 Task: Video and Audio Conversion: Extract the audio from a video and convert it to a different format.
Action: Mouse moved to (551, 516)
Screenshot: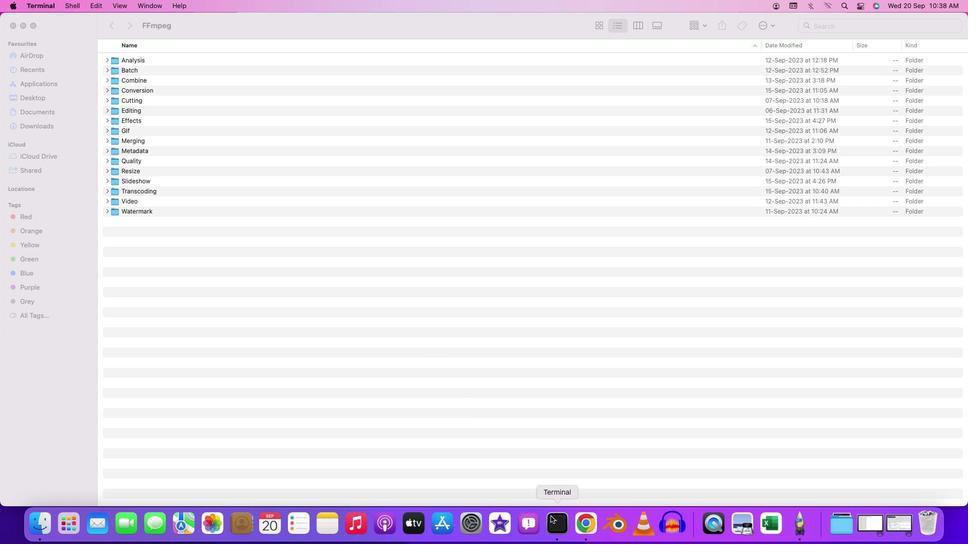 
Action: Mouse pressed right at (551, 516)
Screenshot: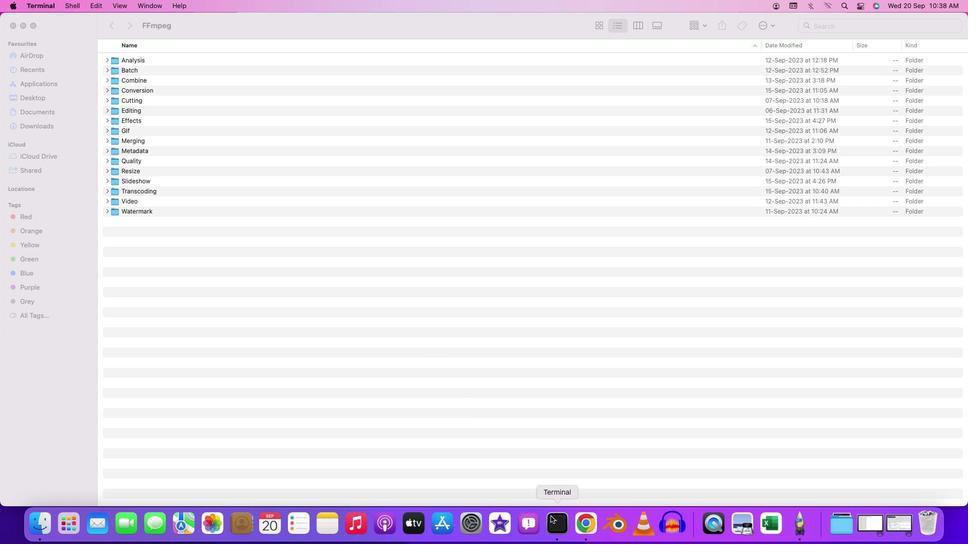 
Action: Mouse moved to (580, 399)
Screenshot: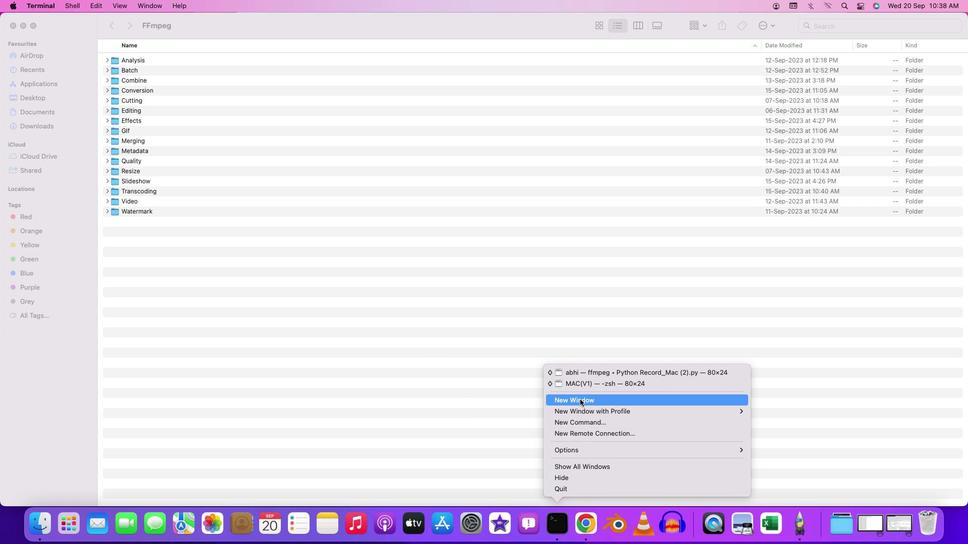 
Action: Mouse pressed left at (580, 399)
Screenshot: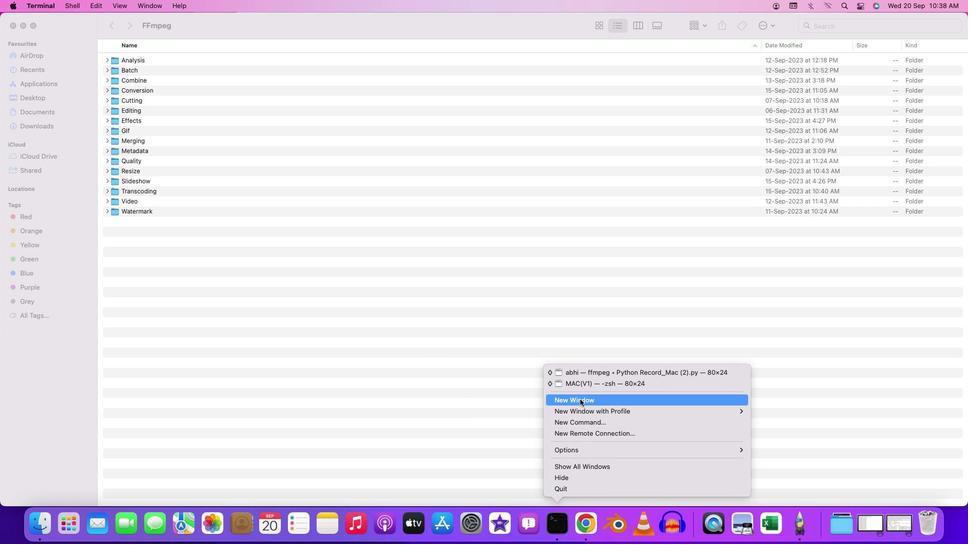 
Action: Mouse moved to (228, 18)
Screenshot: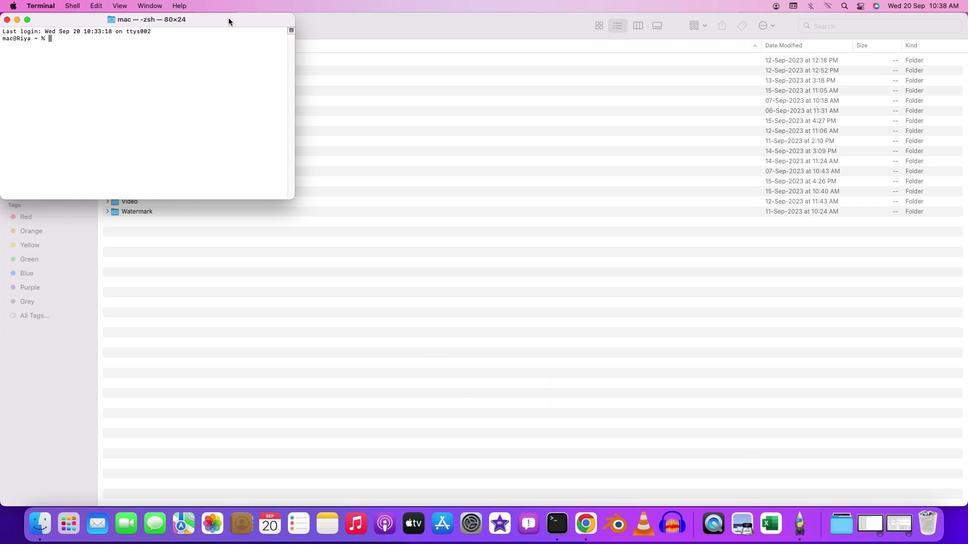 
Action: Mouse pressed left at (228, 18)
Screenshot: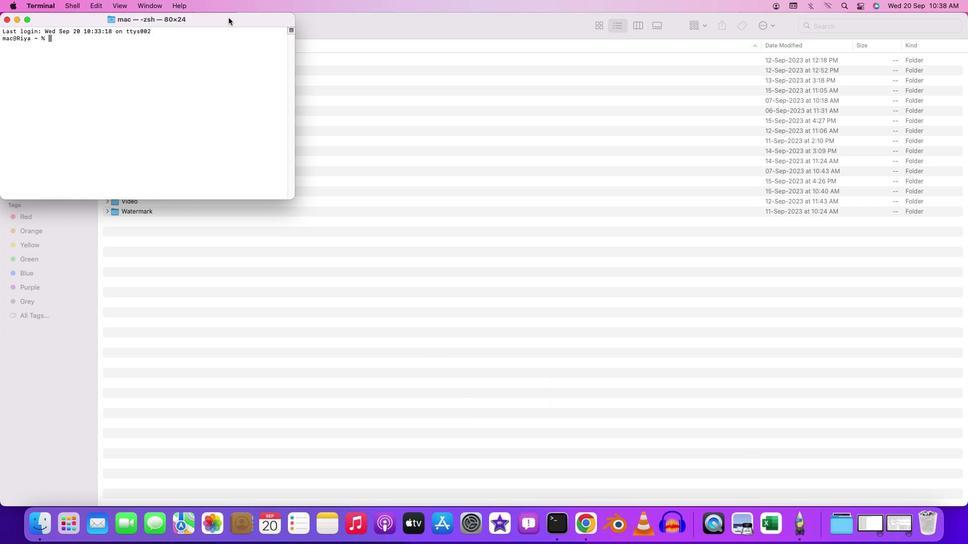 
Action: Mouse pressed left at (228, 18)
Screenshot: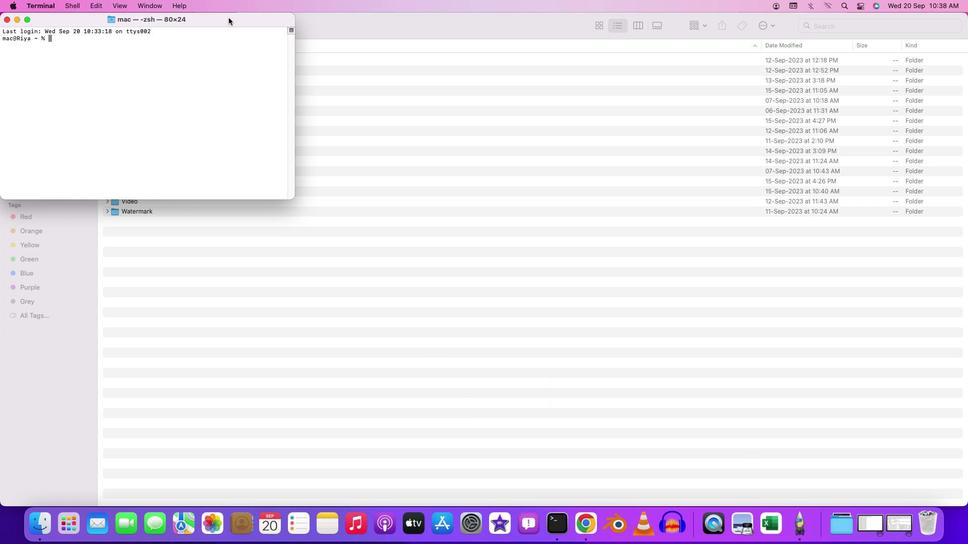 
Action: Mouse moved to (197, 60)
Screenshot: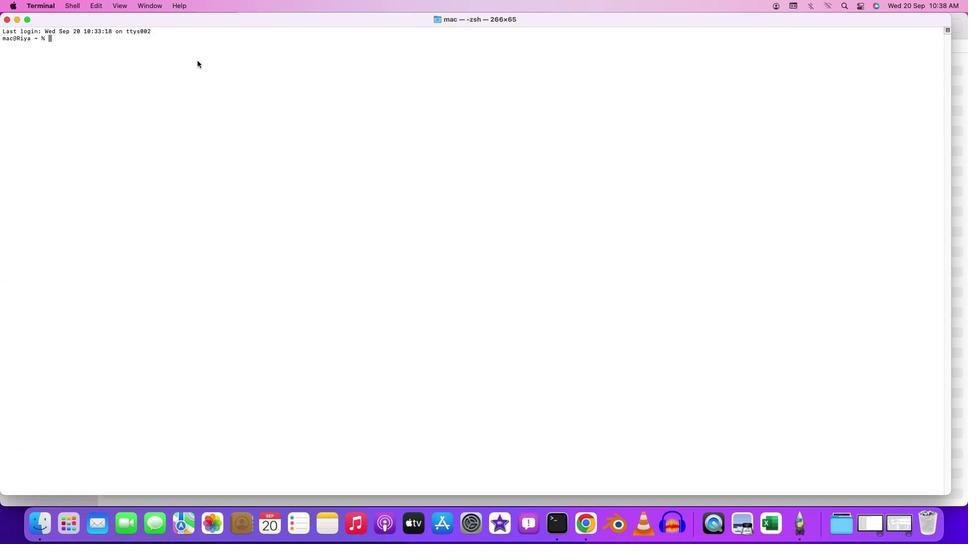 
Action: Mouse pressed left at (197, 60)
Screenshot: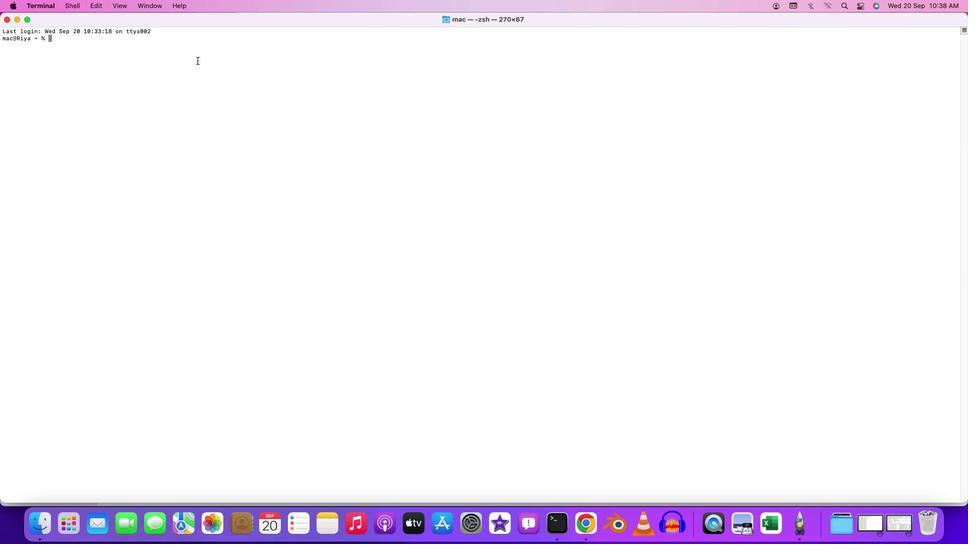 
Action: Key pressed 'f''f''m''p''e''g'Key.enter'c''d'Key.space'f''f''m''p''e''g'Key.backspaceKey.backspaceKey.backspaceKey.backspaceKey.backspaceKey.backspace'd''e''s''k''t''o''p'Key.enter'c''d'Key.space'f''f''m''p''e''g'Key.enter'c''d'Key.space'b''a''t''c''h'Key.enter'c''d'Key.space'v''i''d''e''o'Key.enter'f''f''m''p''e''g'Key.space'-''i'Key.space'i''n''p''u''t'Key.shift'_''.''m''p'Key.backspaceKey.backspaceKey.backspaceKey.backspaceKey.shift'_''v''i''d''e''o''.''m''p''4'Key.leftKey.leftKey.rightKey.leftKey.rightKey.rightKey.rightKey.rightKey.rightKey.rightKey.rightKey.rightKey.rightKey.space'-''v''n'Key.space'-''c'Key.shift':''a'Key.space'm''p''3'Key.spaceKey.leftKey.leftKey.leftKey.leftKey.leftKey.leftKey.leftKey.leftKey.rightKey.rightKey.rightKey.rightKey.rightKey.rightKey.rightKey.rightKey.rightKey.rightKey.right'o''u''t''p''u''t'Key.shift'_''a''u''d''i''o''.''m''p''3'Key.enter
Screenshot: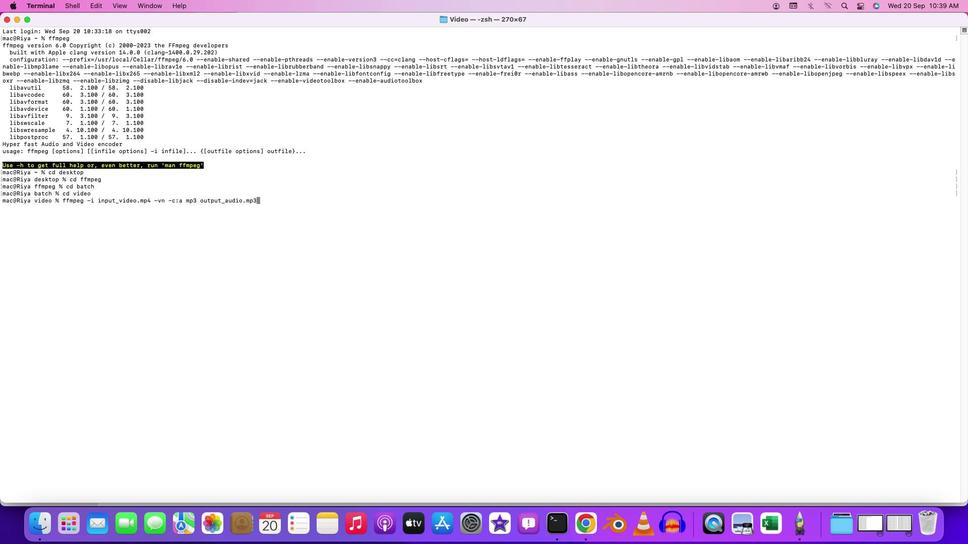 
Action: Mouse moved to (448, 470)
Screenshot: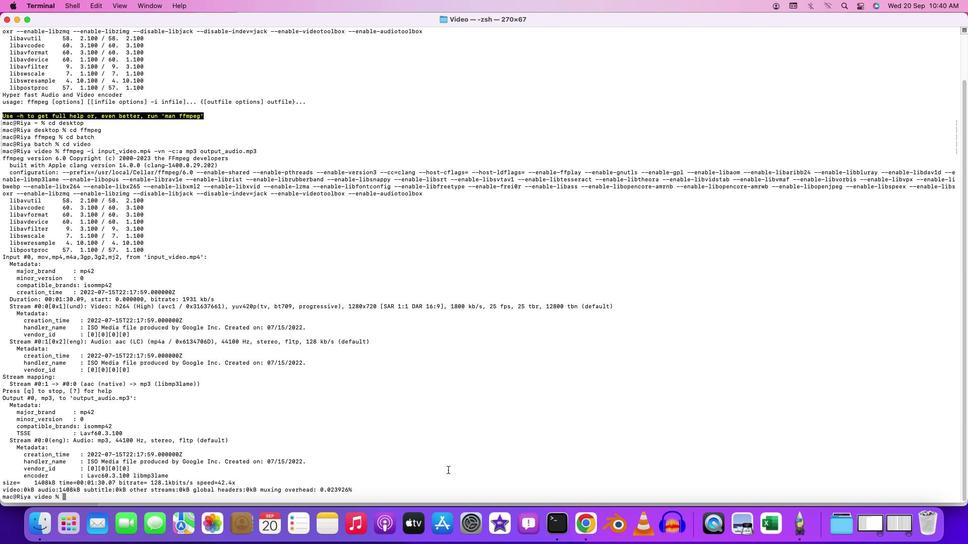 
